 Task: Remove the website from the contact info.
Action: Mouse moved to (681, 87)
Screenshot: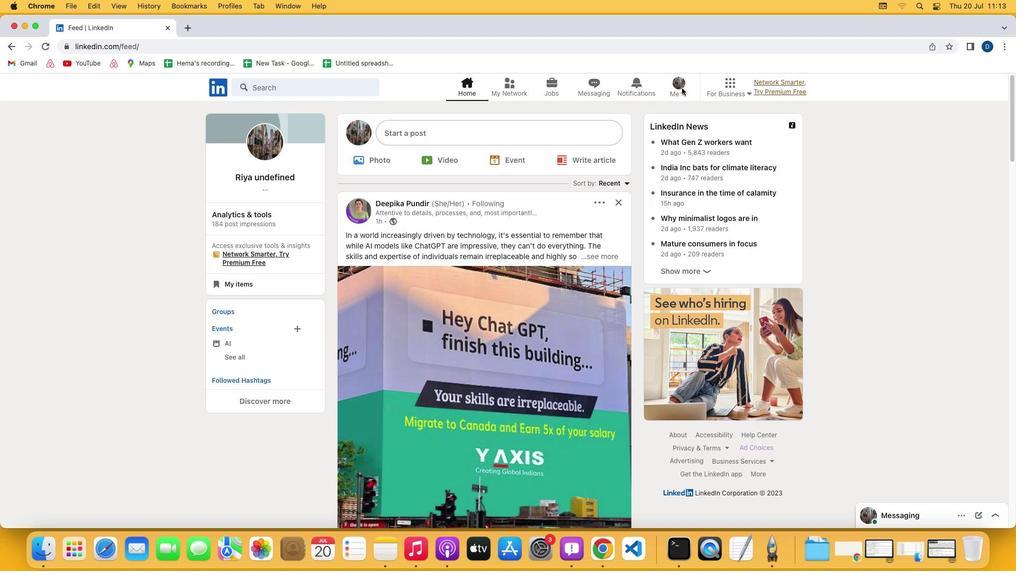 
Action: Mouse pressed left at (681, 87)
Screenshot: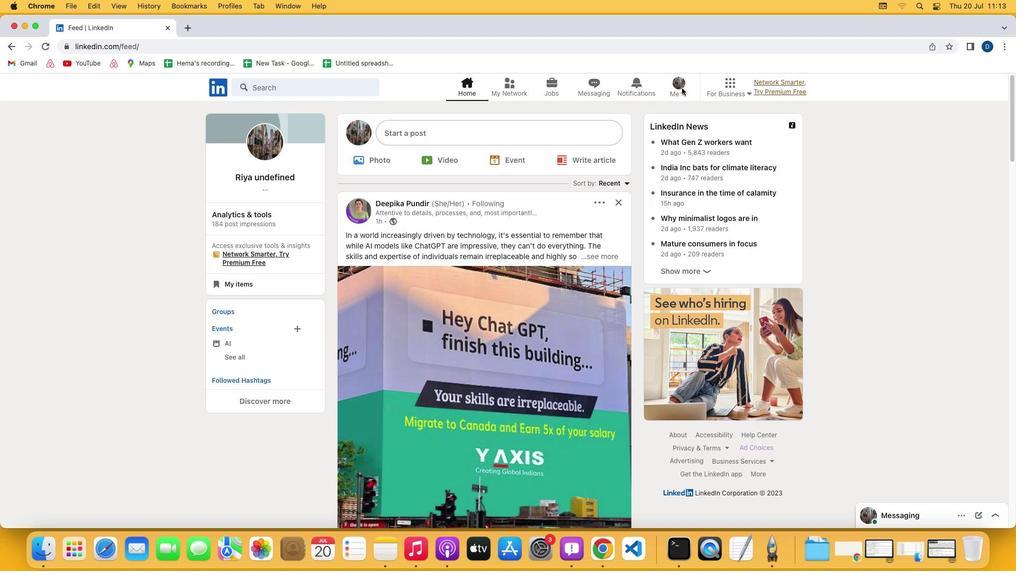 
Action: Mouse moved to (682, 90)
Screenshot: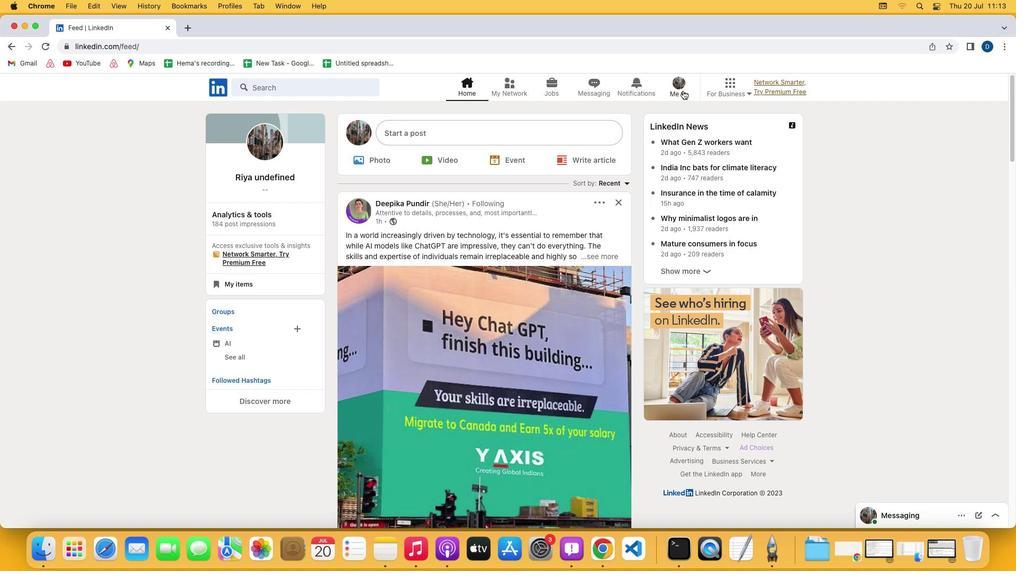 
Action: Mouse pressed left at (682, 90)
Screenshot: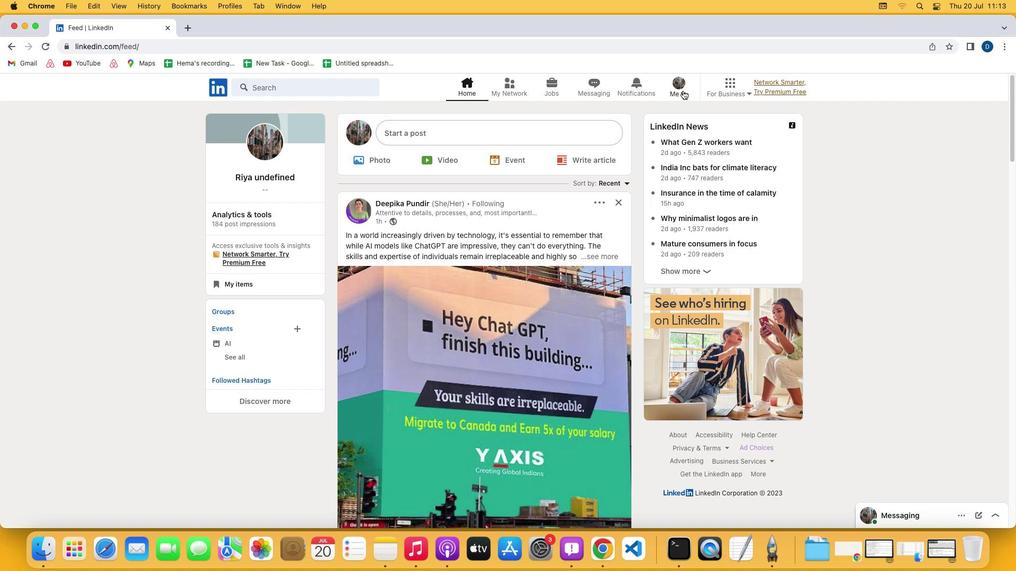 
Action: Mouse moved to (661, 147)
Screenshot: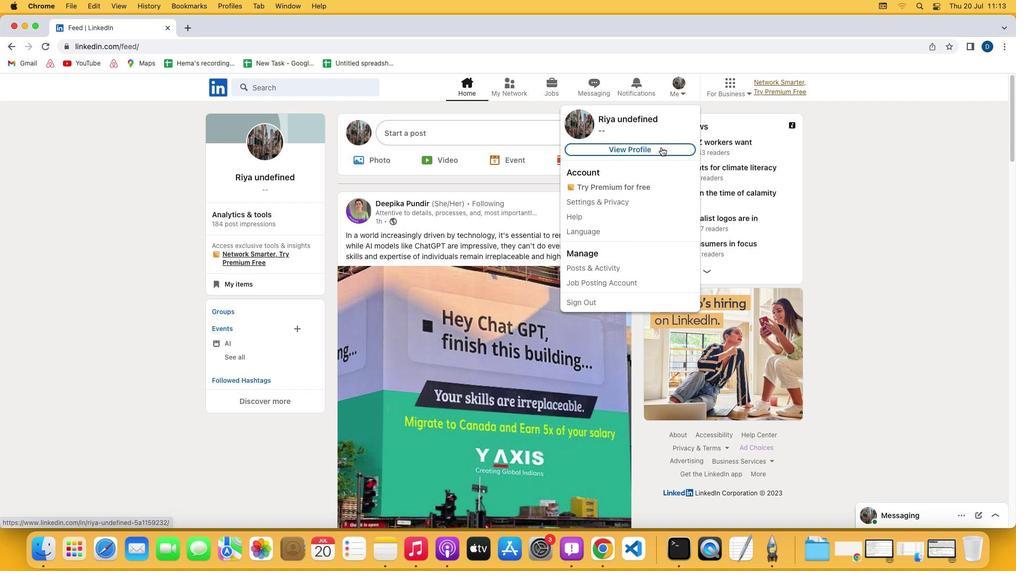 
Action: Mouse pressed left at (661, 147)
Screenshot: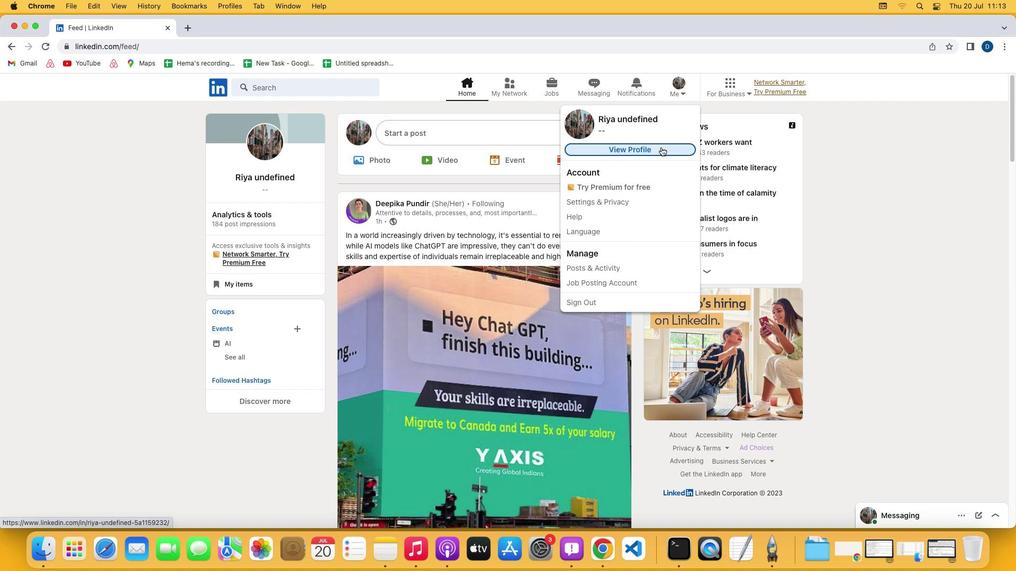 
Action: Mouse moved to (336, 359)
Screenshot: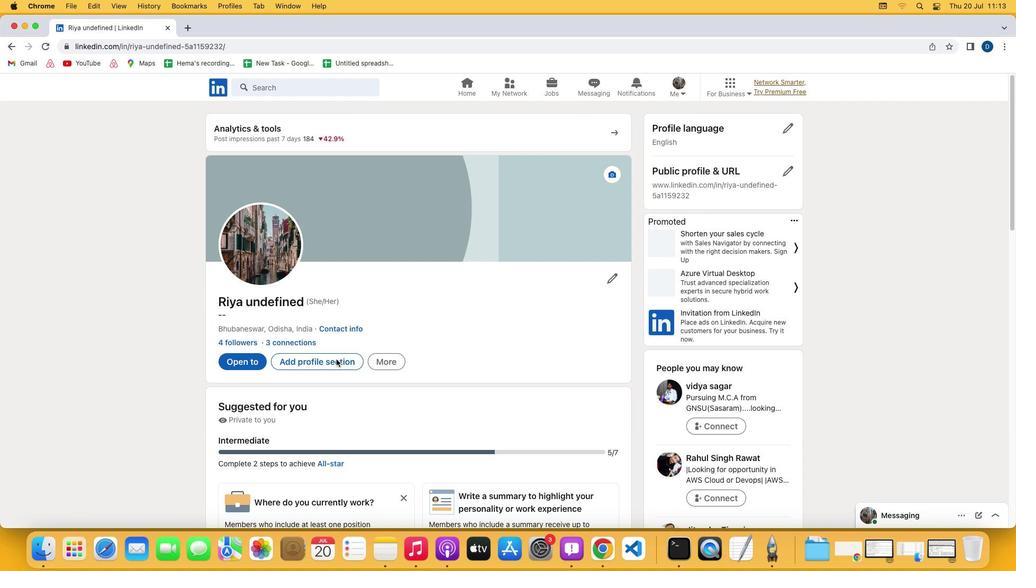 
Action: Mouse pressed left at (336, 359)
Screenshot: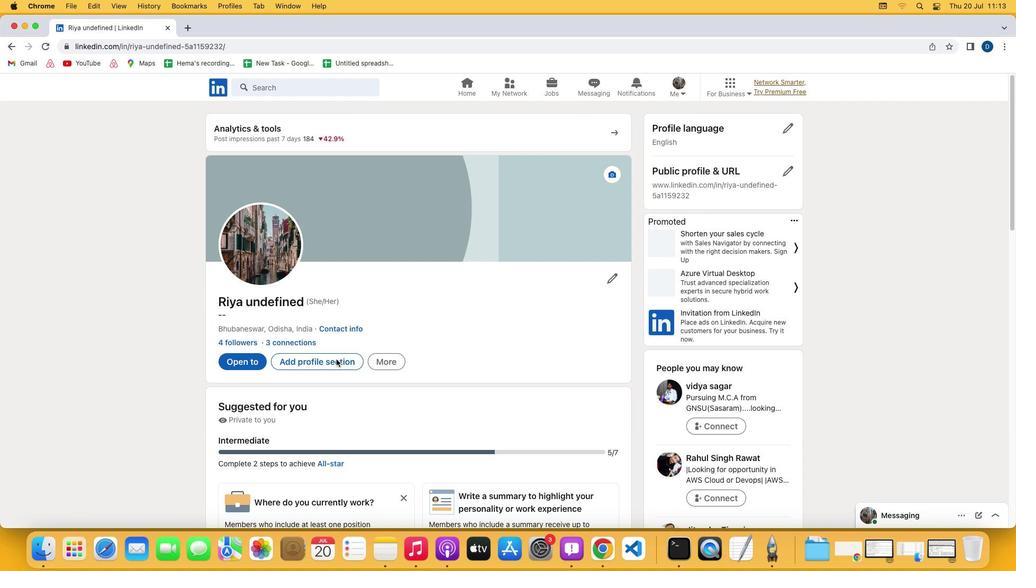 
Action: Mouse moved to (390, 335)
Screenshot: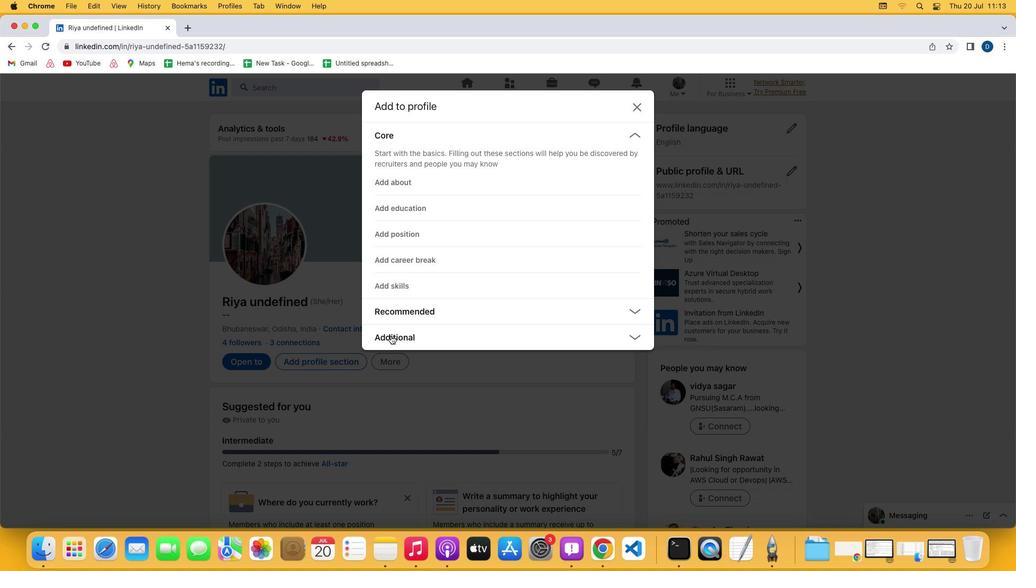 
Action: Mouse pressed left at (390, 335)
Screenshot: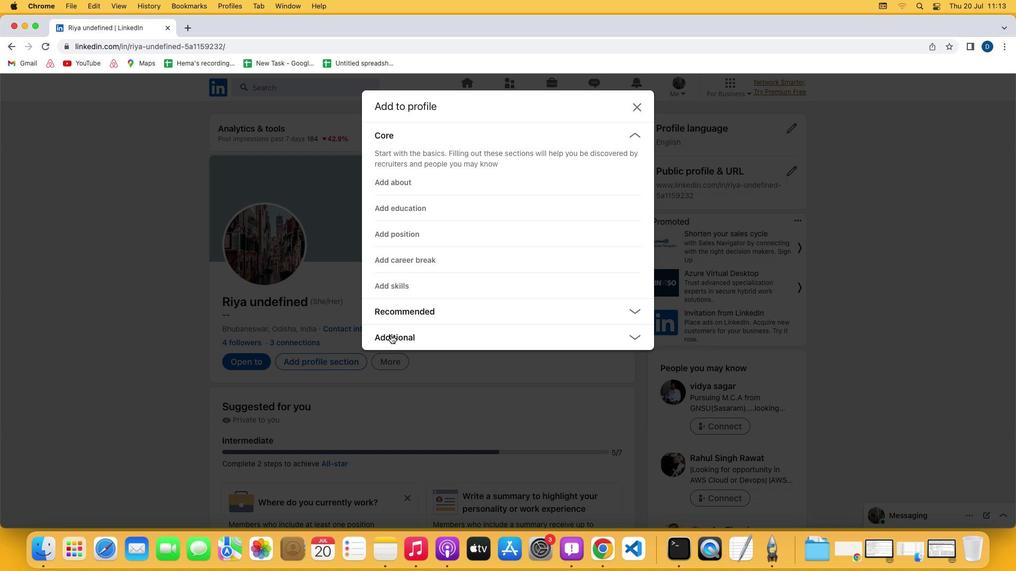 
Action: Mouse moved to (400, 445)
Screenshot: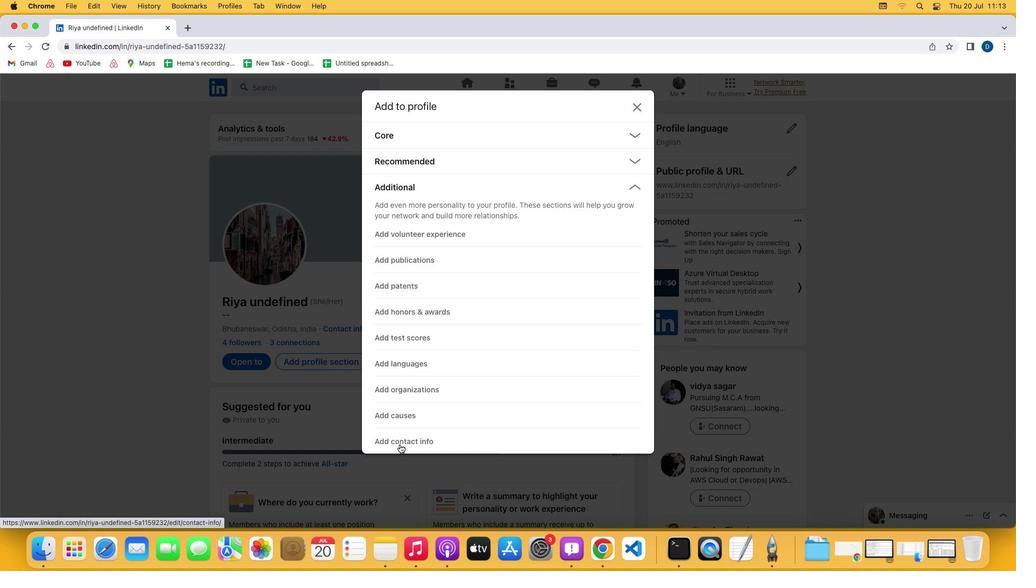 
Action: Mouse pressed left at (400, 445)
Screenshot: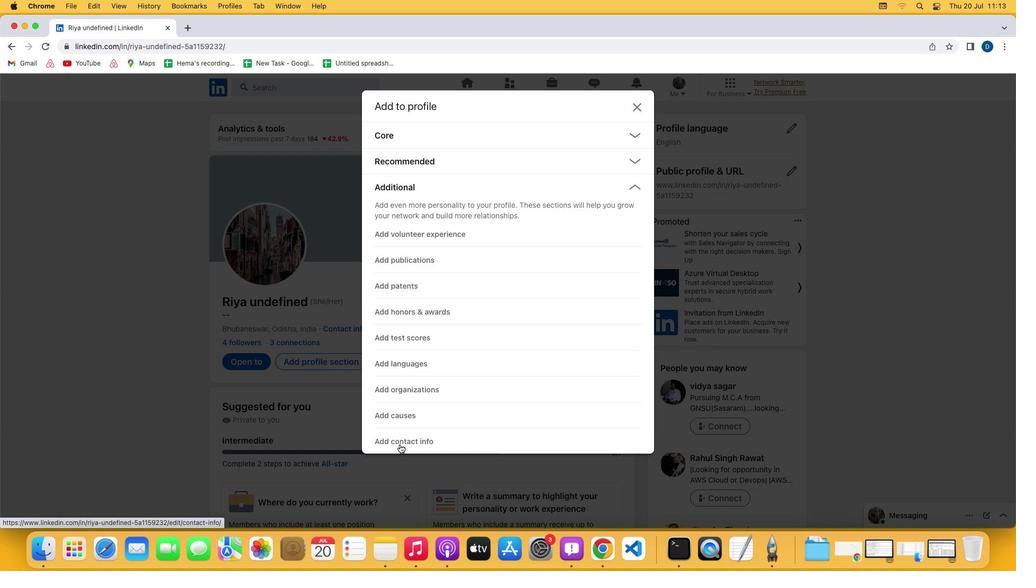 
Action: Mouse moved to (394, 406)
Screenshot: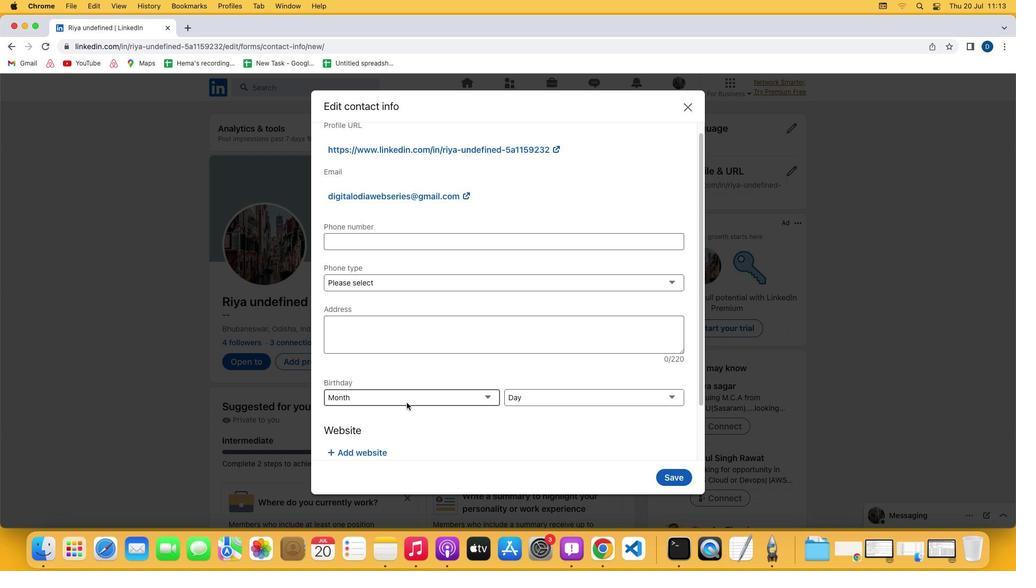 
Action: Mouse scrolled (394, 406) with delta (0, 0)
Screenshot: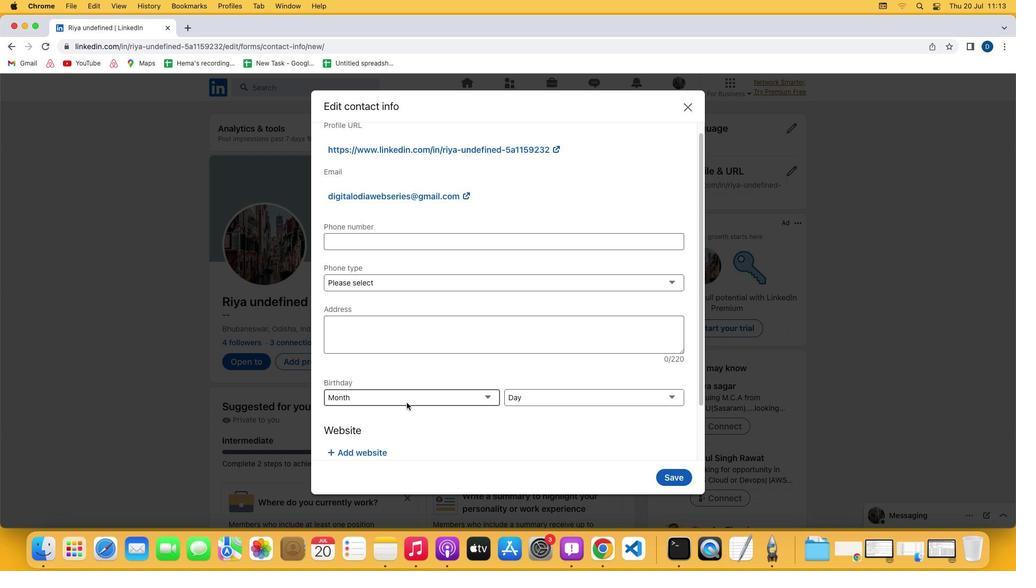 
Action: Mouse moved to (395, 406)
Screenshot: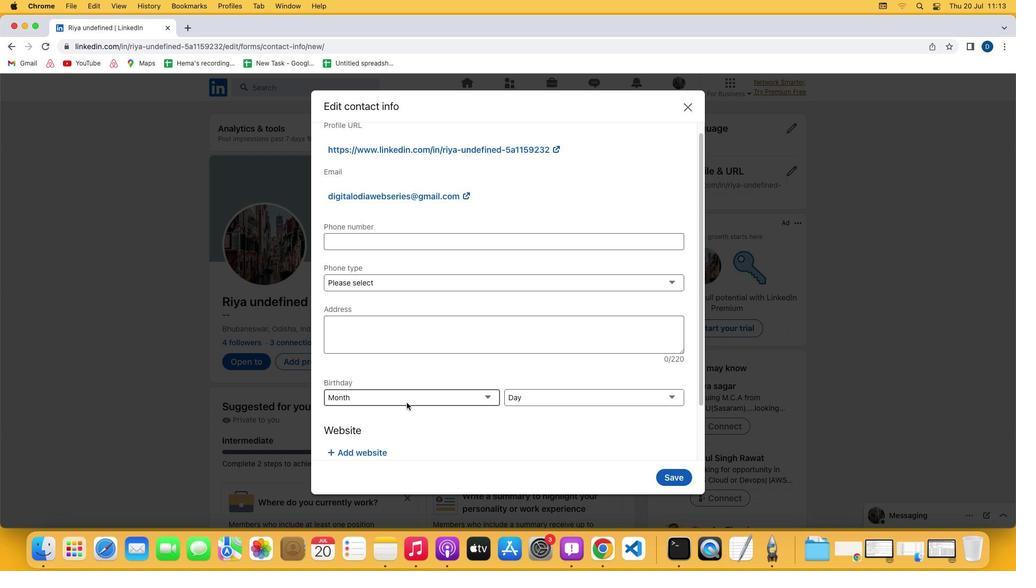 
Action: Mouse scrolled (395, 406) with delta (0, 0)
Screenshot: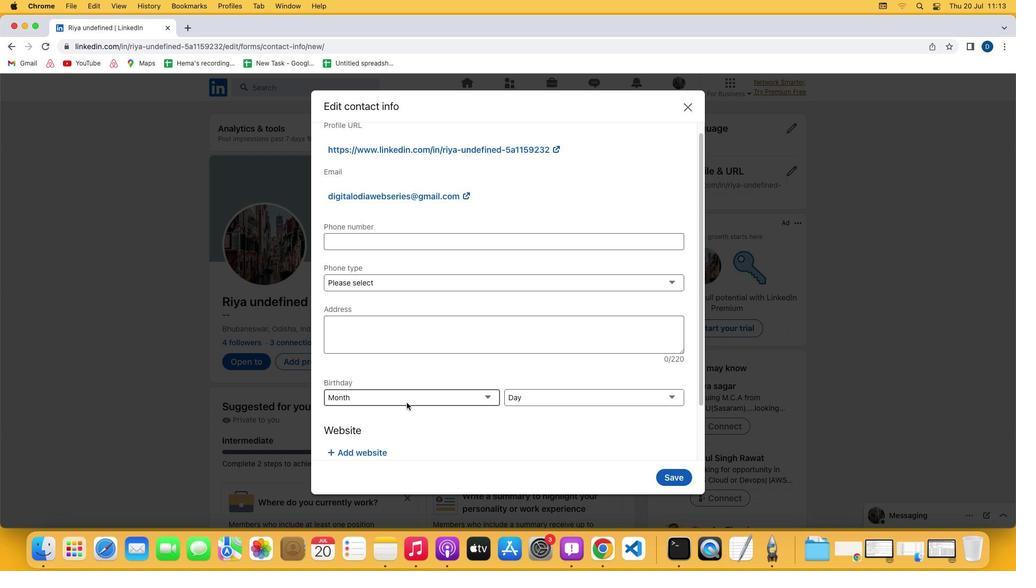 
Action: Mouse moved to (398, 405)
Screenshot: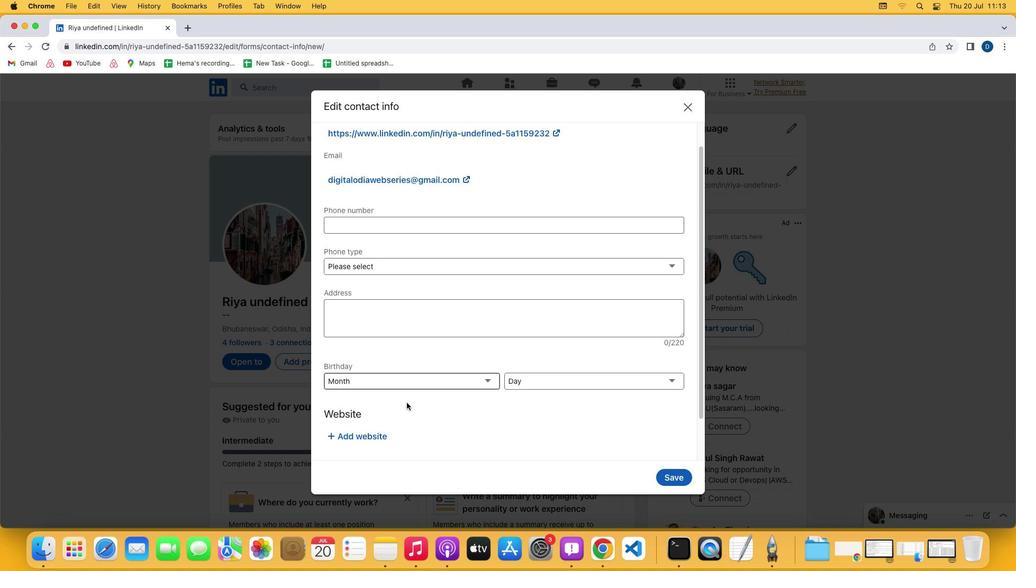 
Action: Mouse scrolled (398, 405) with delta (0, -1)
Screenshot: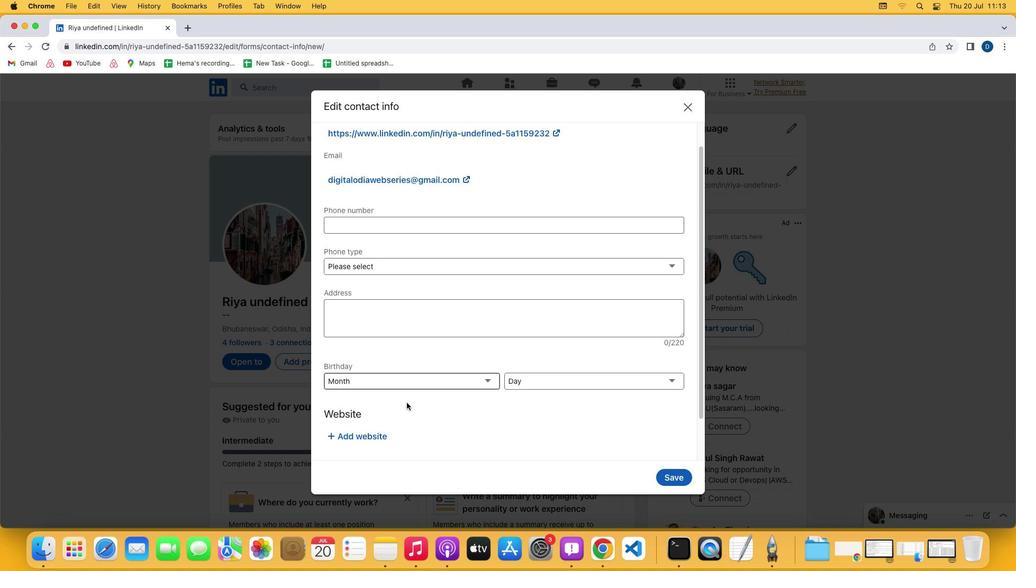 
Action: Mouse moved to (403, 403)
Screenshot: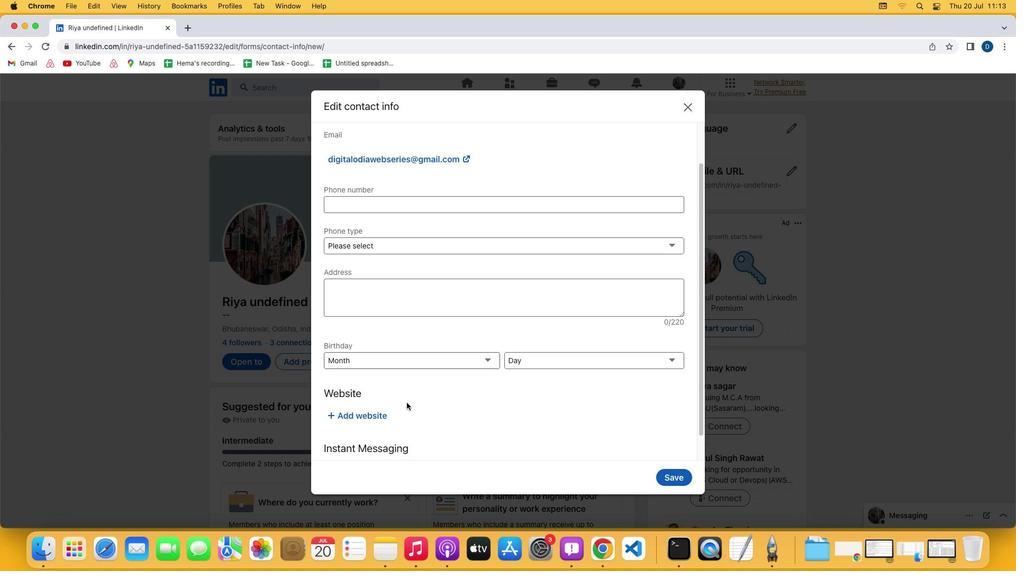 
Action: Mouse scrolled (403, 403) with delta (0, -2)
Screenshot: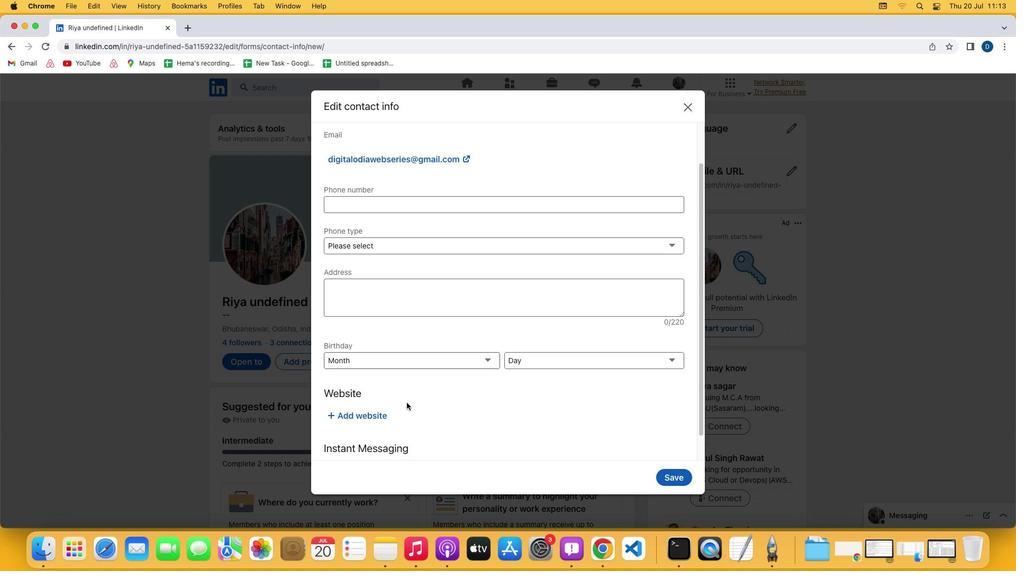 
Action: Mouse moved to (367, 388)
Screenshot: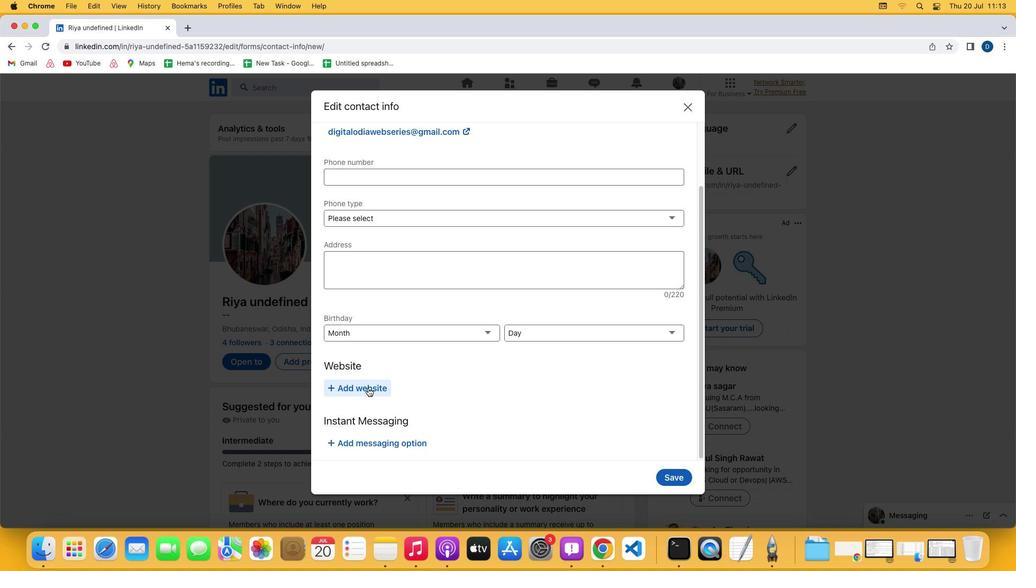 
Action: Mouse pressed left at (367, 388)
Screenshot: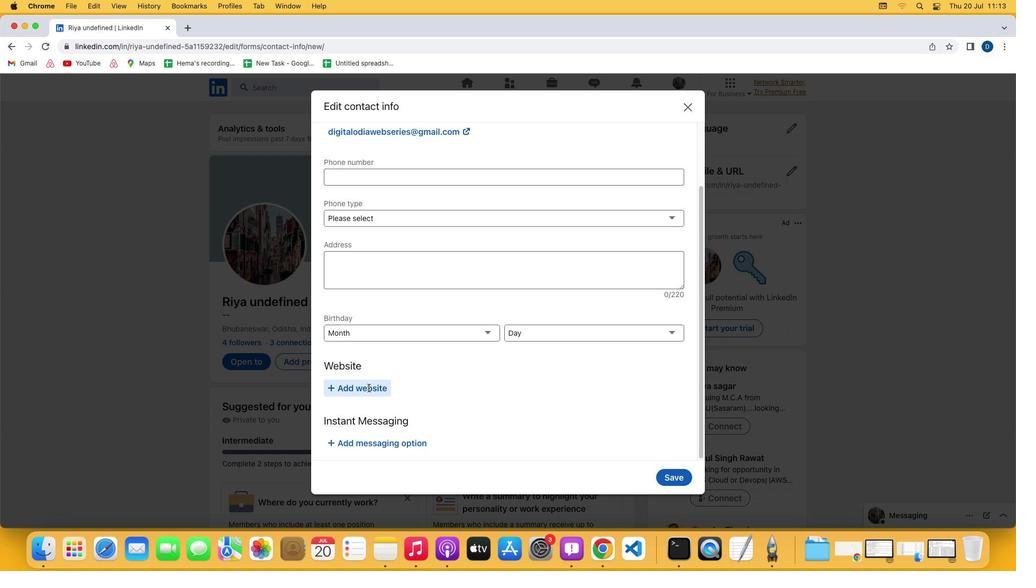 
Action: Mouse moved to (442, 408)
Screenshot: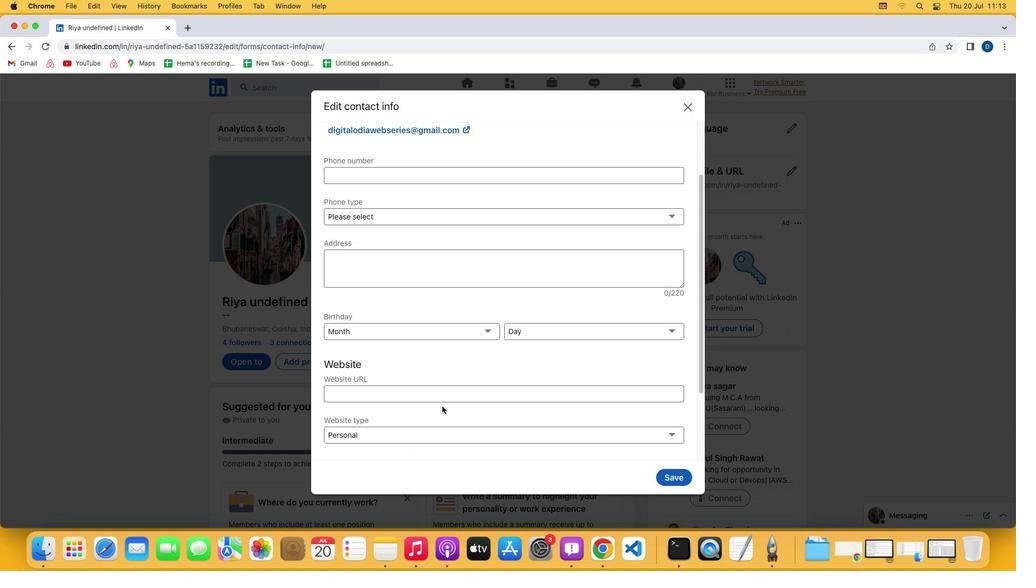 
Action: Mouse scrolled (442, 408) with delta (0, 0)
Screenshot: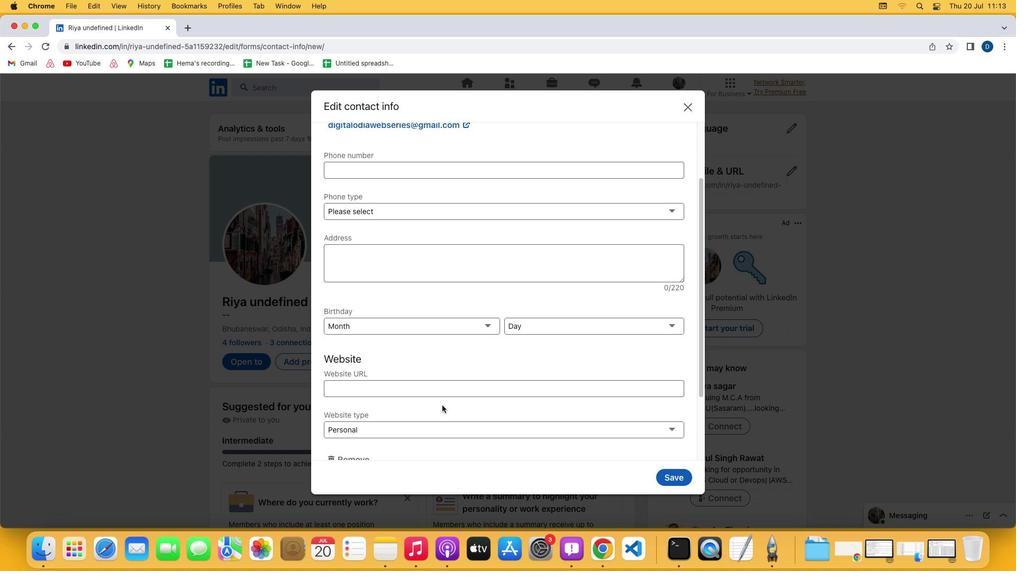 
Action: Mouse moved to (442, 408)
Screenshot: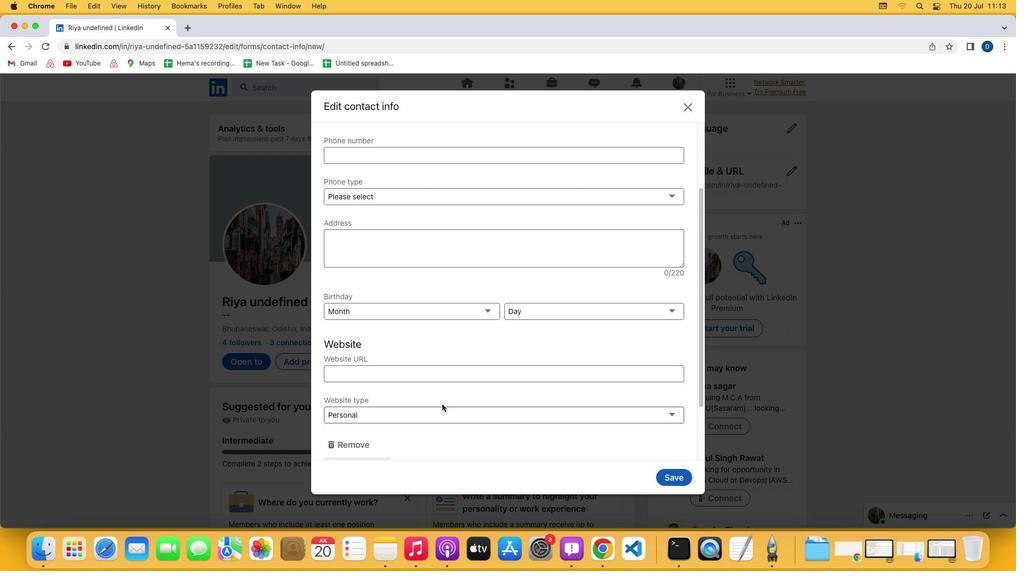 
Action: Mouse scrolled (442, 408) with delta (0, 0)
Screenshot: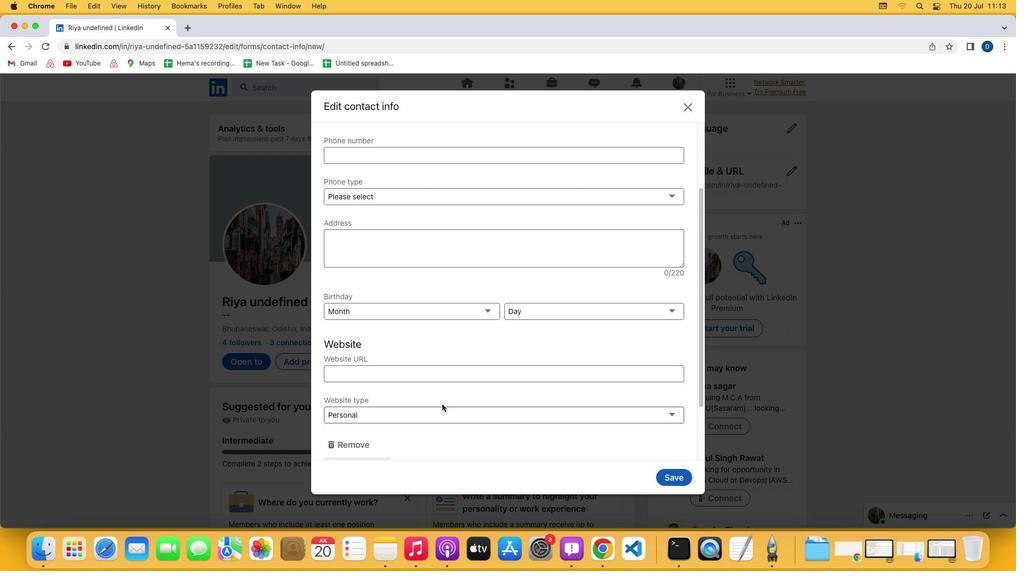 
Action: Mouse moved to (442, 407)
Screenshot: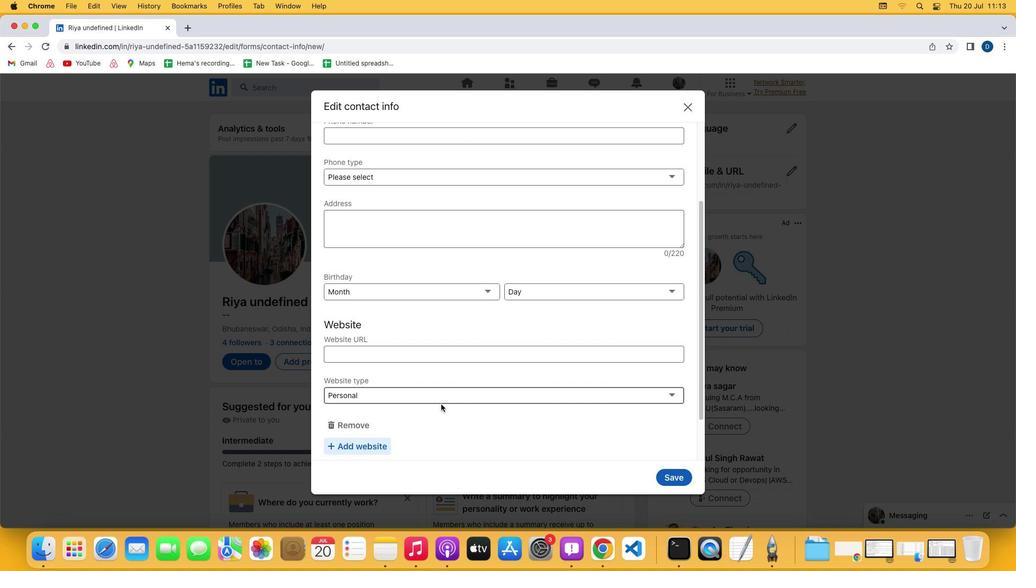 
Action: Mouse scrolled (442, 407) with delta (0, -1)
Screenshot: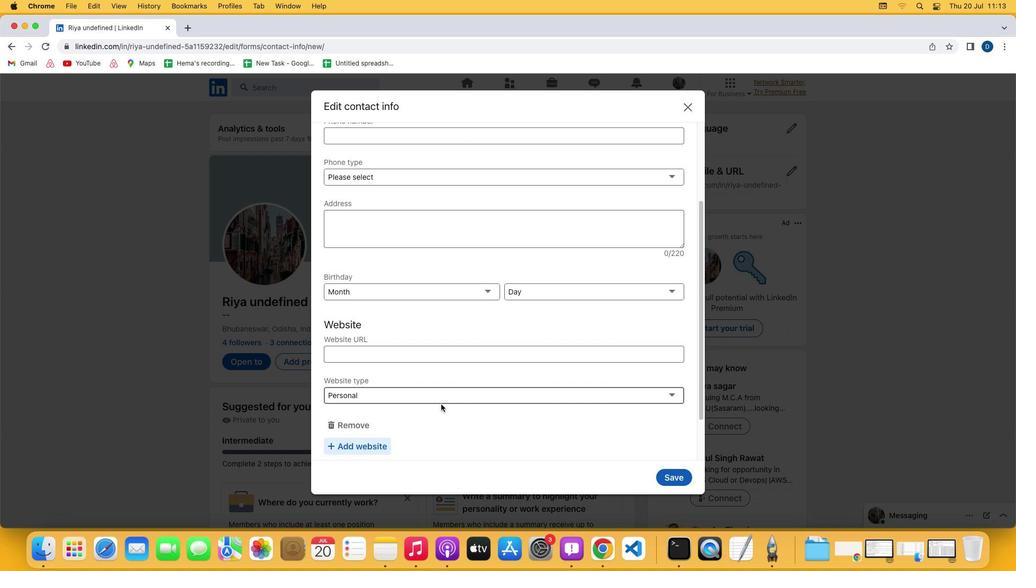 
Action: Mouse moved to (442, 405)
Screenshot: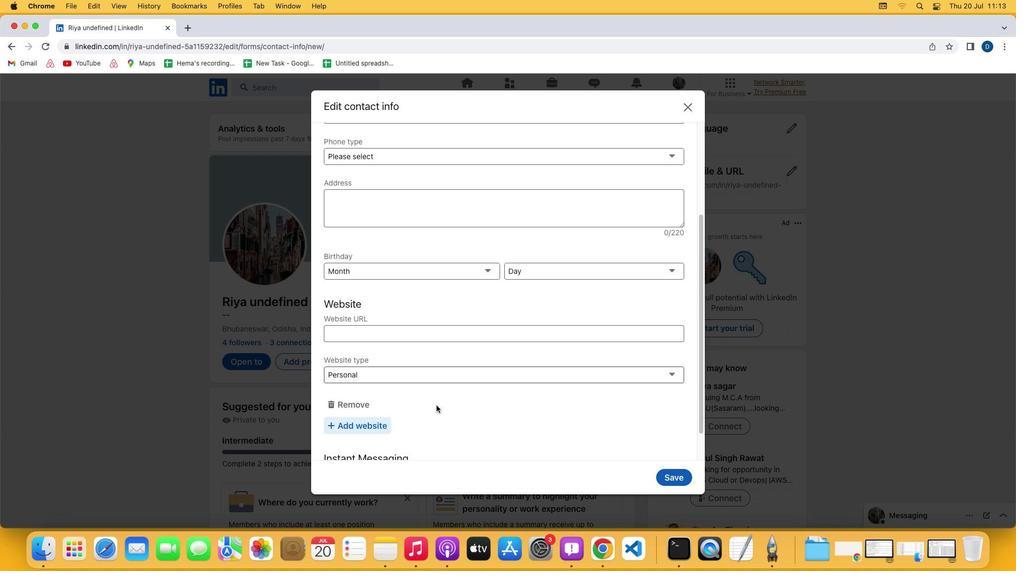 
Action: Mouse scrolled (442, 405) with delta (0, -2)
Screenshot: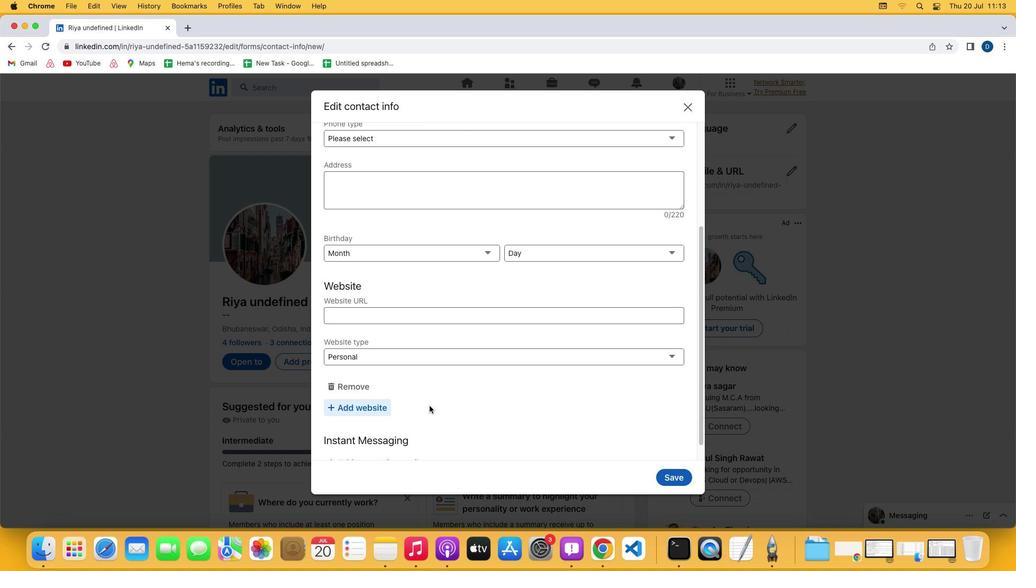 
Action: Mouse moved to (356, 367)
Screenshot: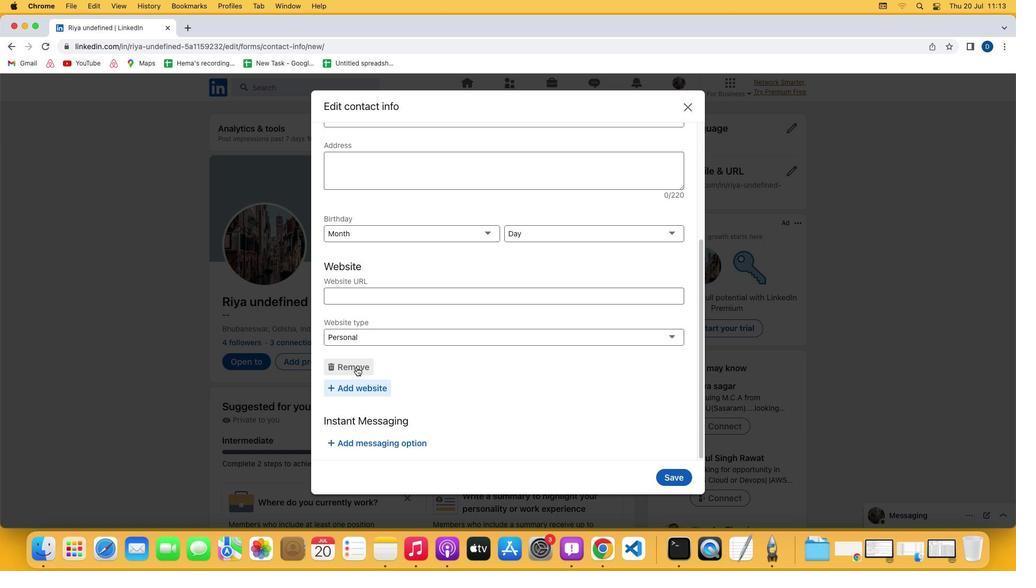 
Action: Mouse pressed left at (356, 367)
Screenshot: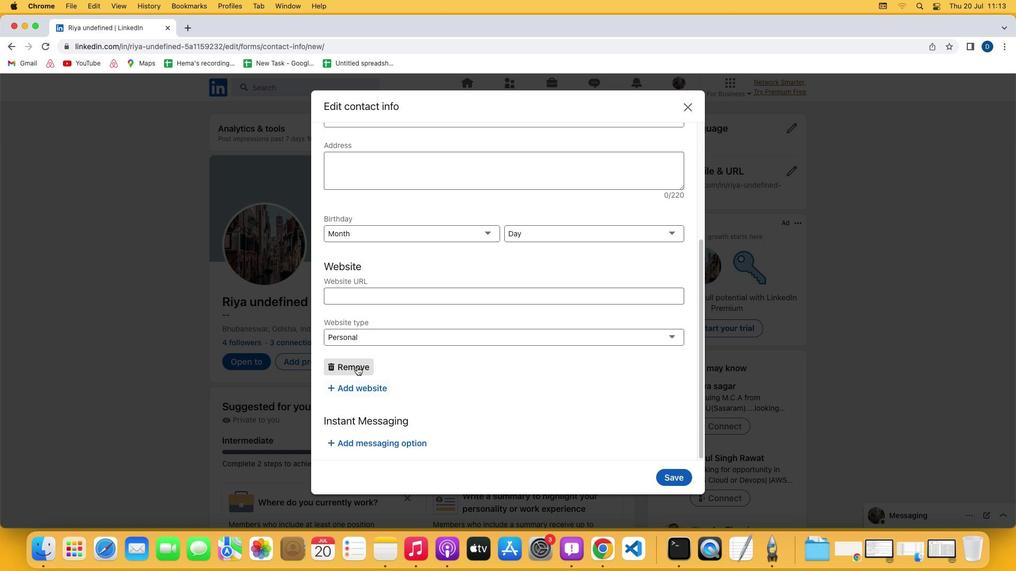 
Action: Mouse moved to (448, 376)
Screenshot: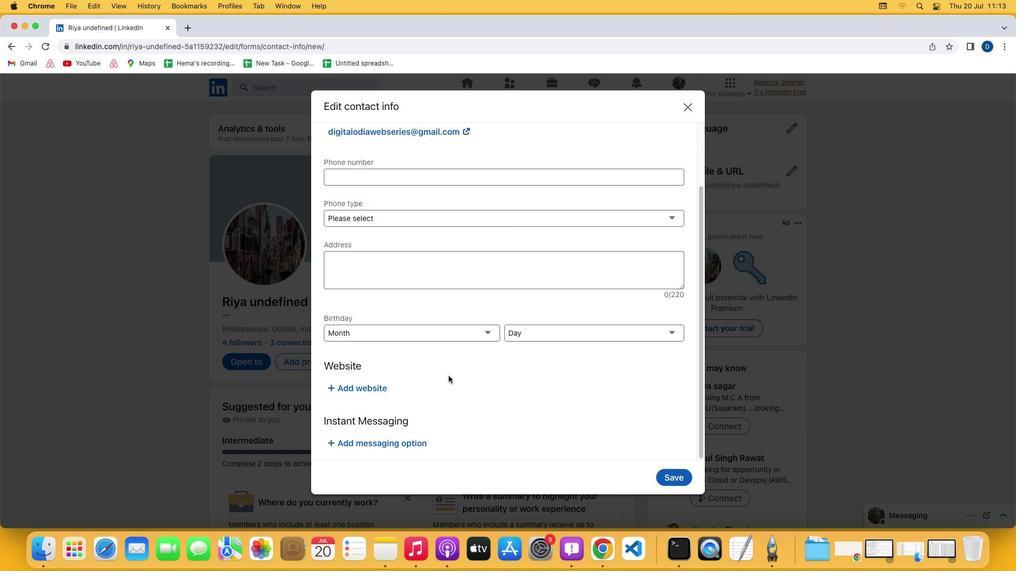 
